 Task: Look for products from Mountain High only.
Action: Mouse pressed left at (22, 92)
Screenshot: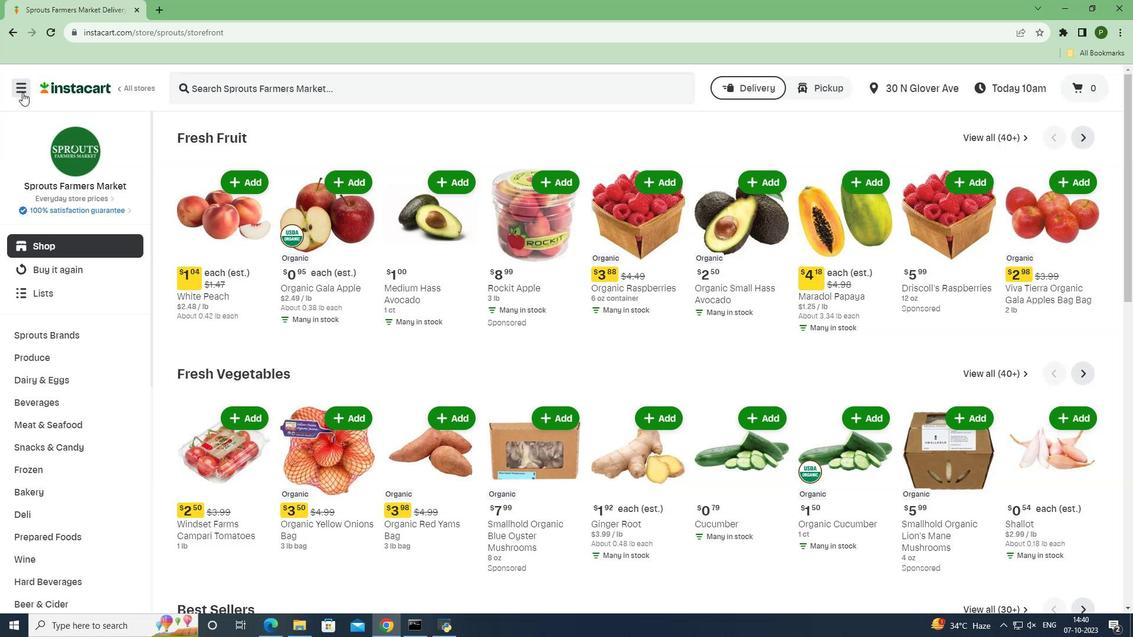 
Action: Mouse moved to (45, 310)
Screenshot: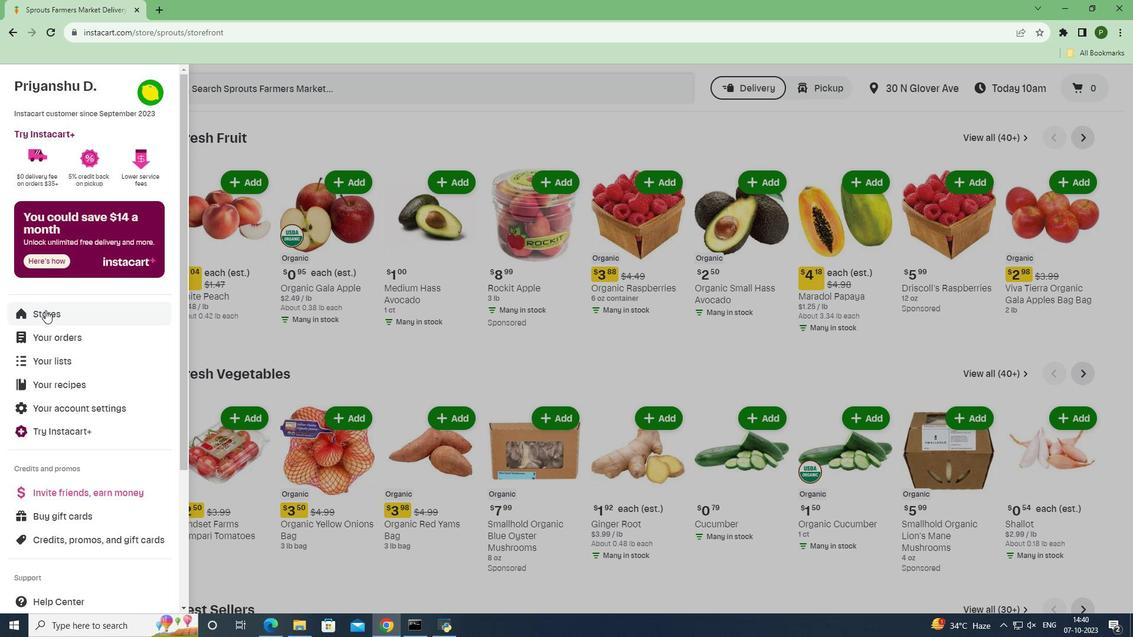 
Action: Mouse pressed left at (45, 310)
Screenshot: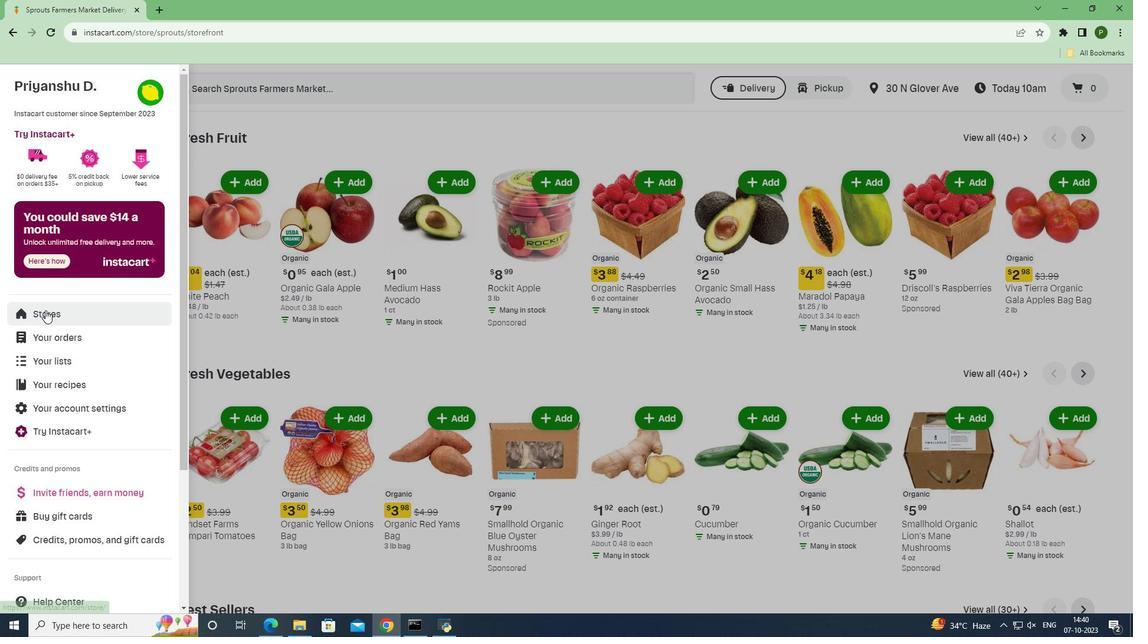 
Action: Mouse moved to (257, 128)
Screenshot: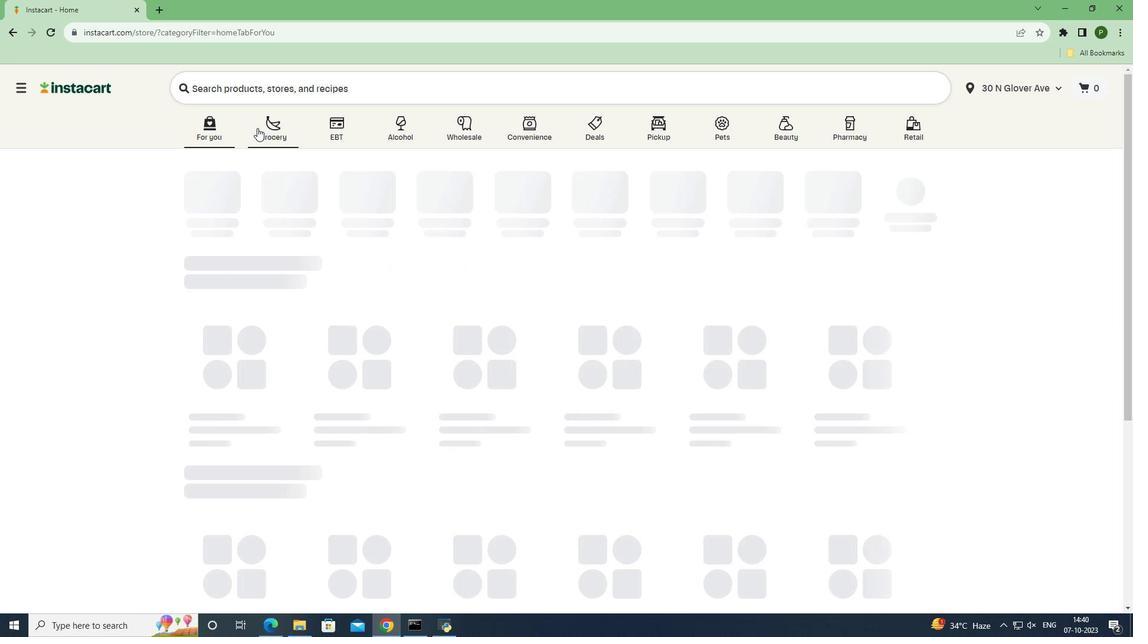 
Action: Mouse pressed left at (257, 128)
Screenshot: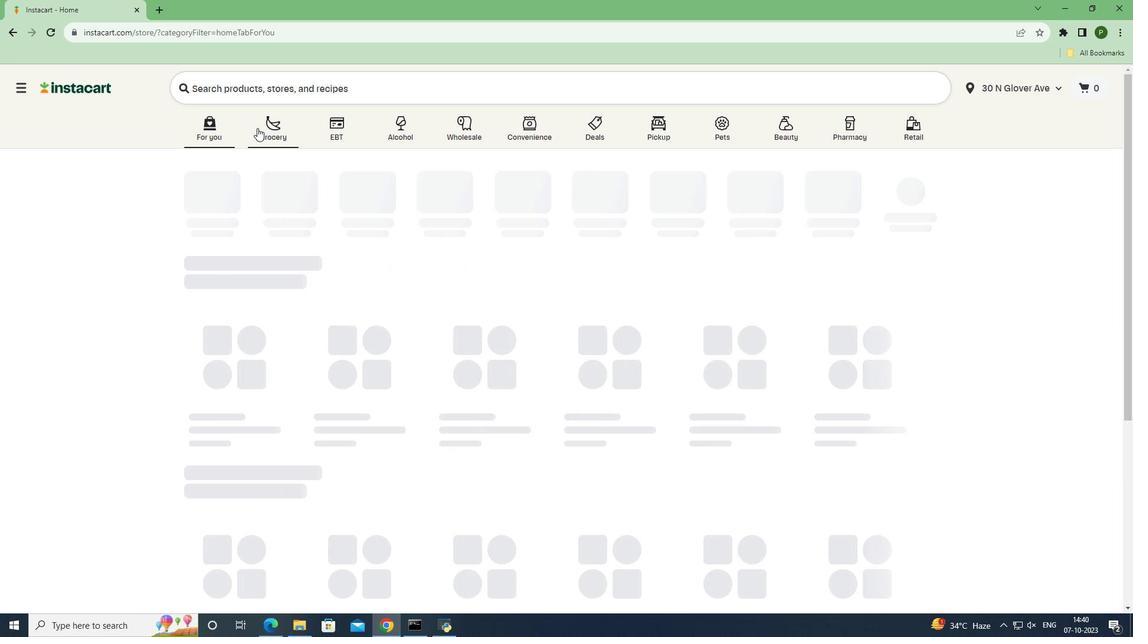 
Action: Mouse moved to (480, 279)
Screenshot: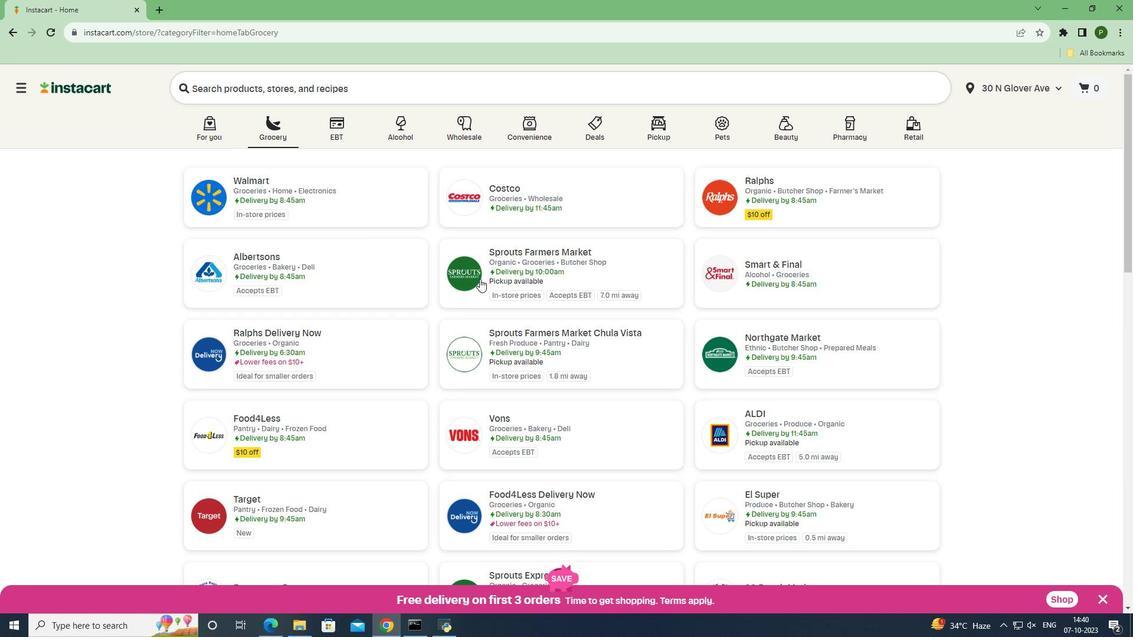 
Action: Mouse pressed left at (480, 279)
Screenshot: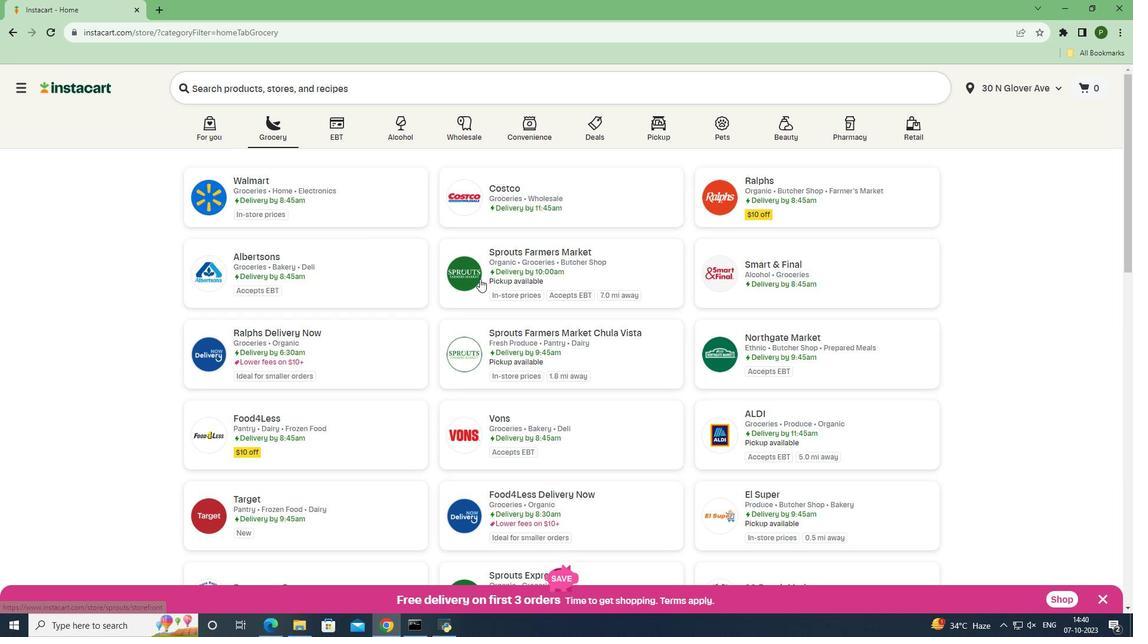 
Action: Mouse moved to (128, 378)
Screenshot: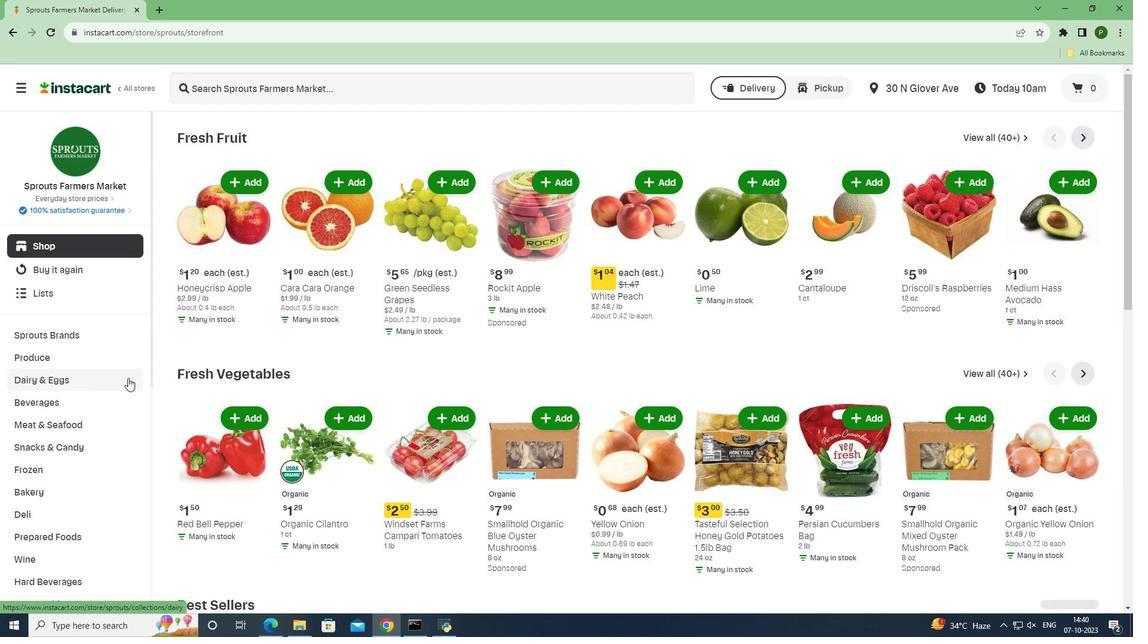 
Action: Mouse pressed left at (128, 378)
Screenshot: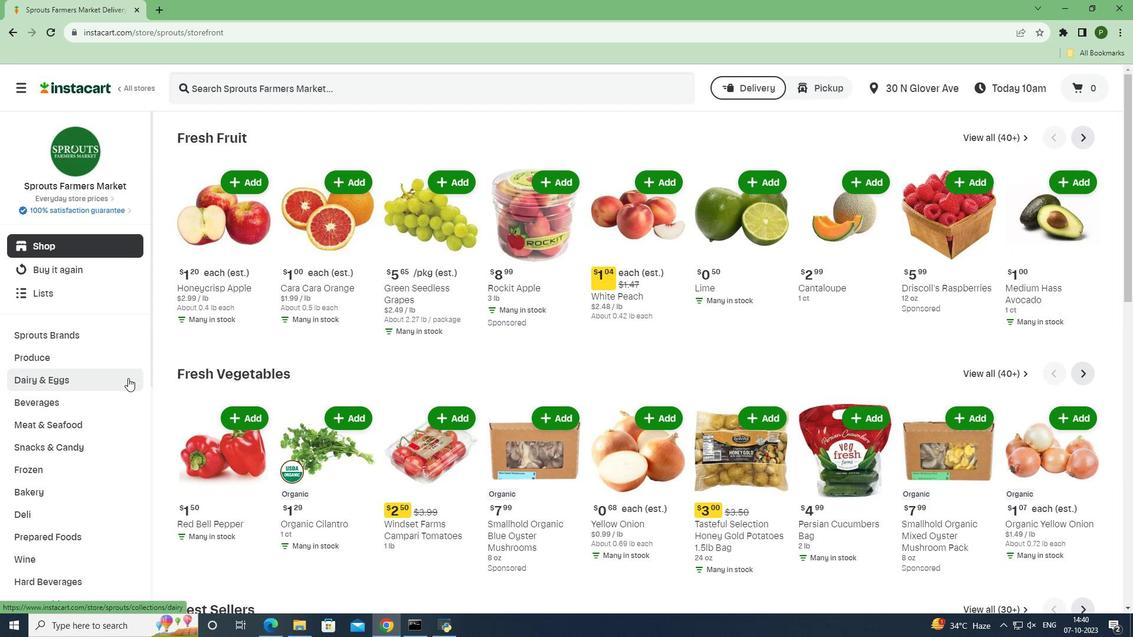 
Action: Mouse moved to (72, 467)
Screenshot: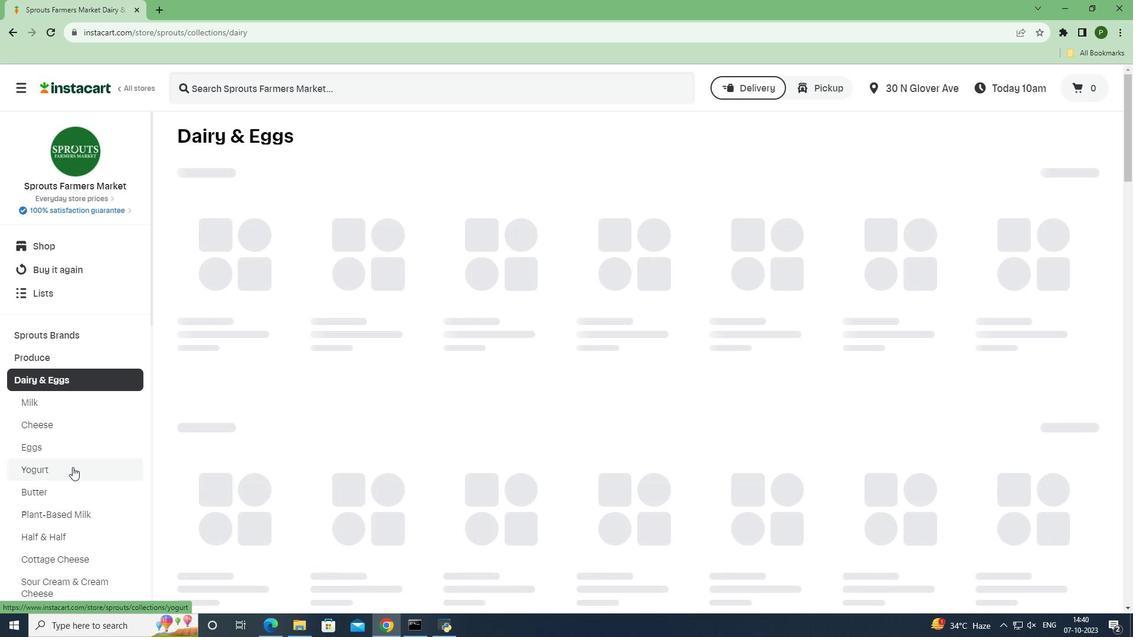 
Action: Mouse pressed left at (72, 467)
Screenshot: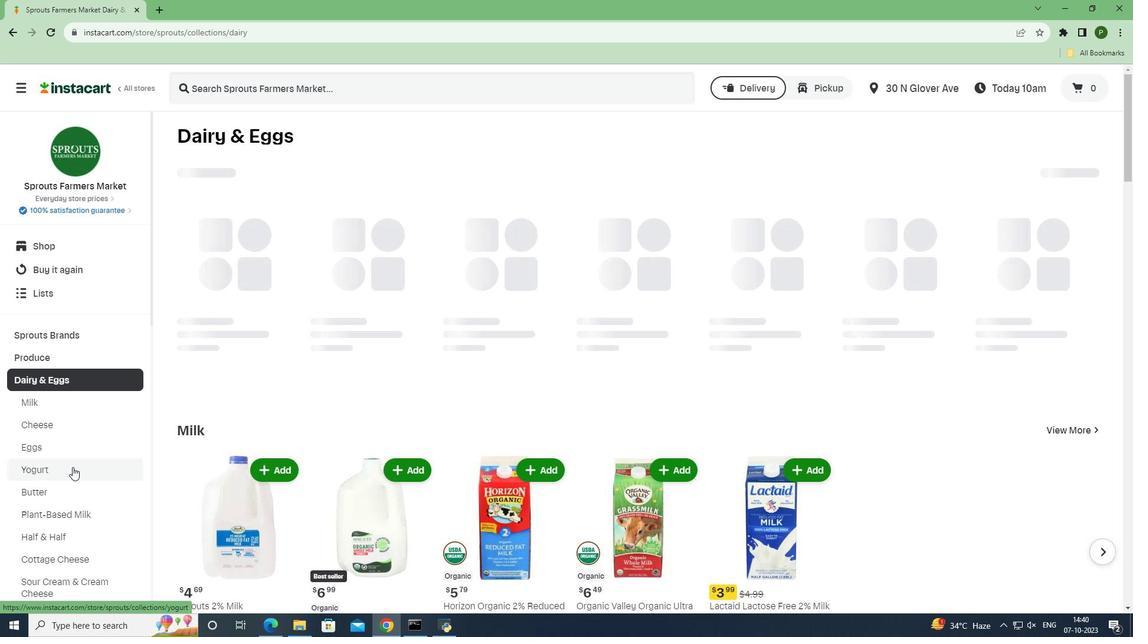 
Action: Mouse moved to (403, 225)
Screenshot: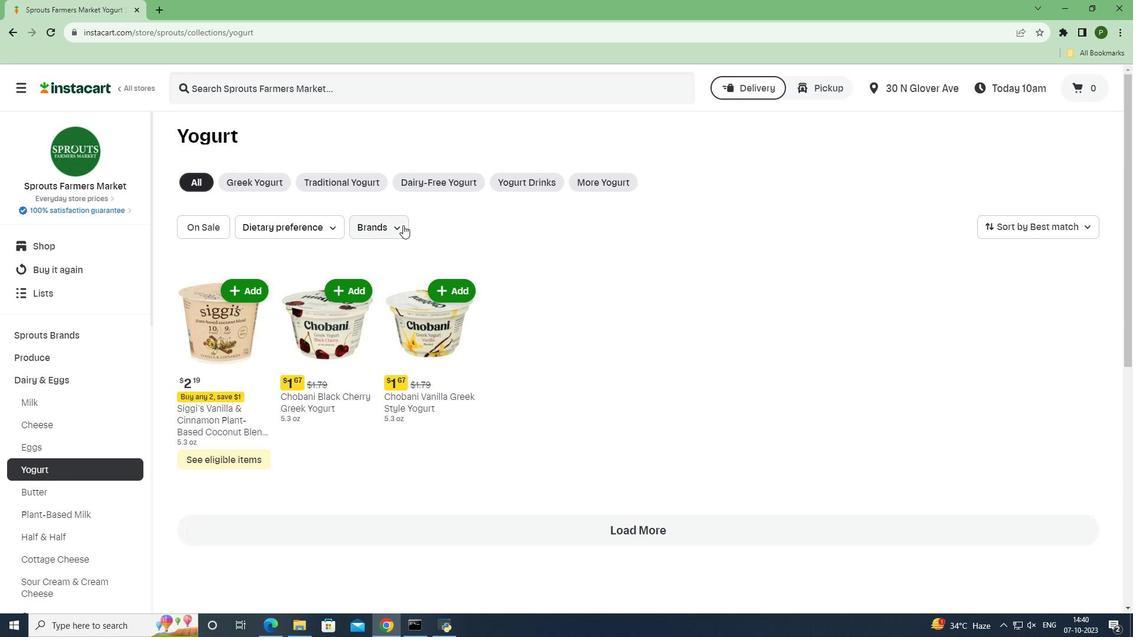 
Action: Mouse pressed left at (403, 225)
Screenshot: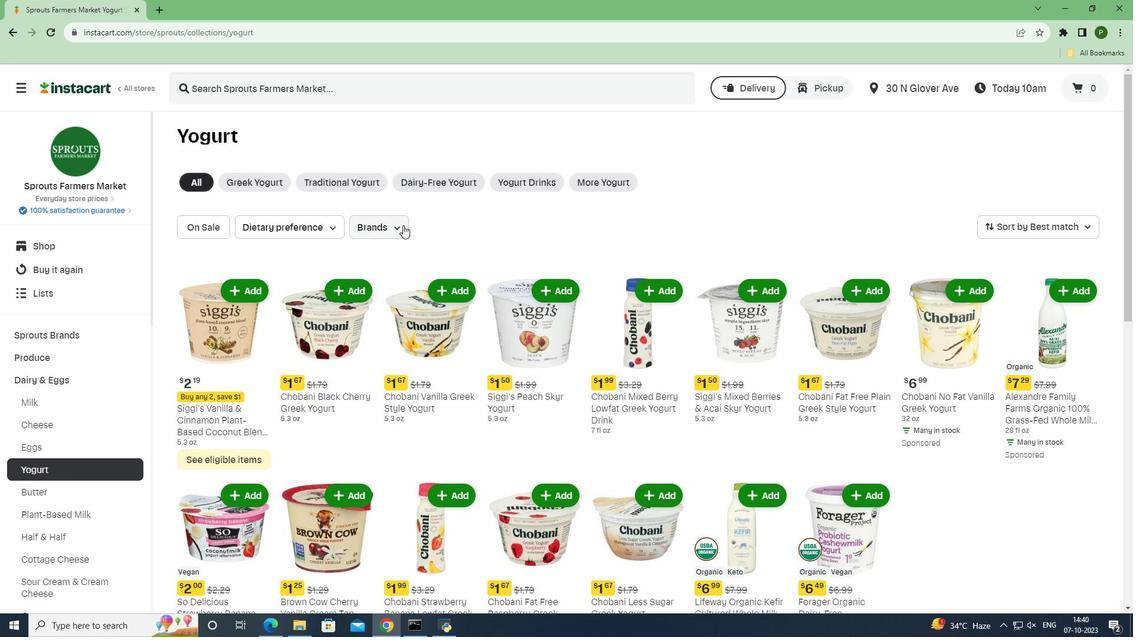 
Action: Mouse moved to (438, 321)
Screenshot: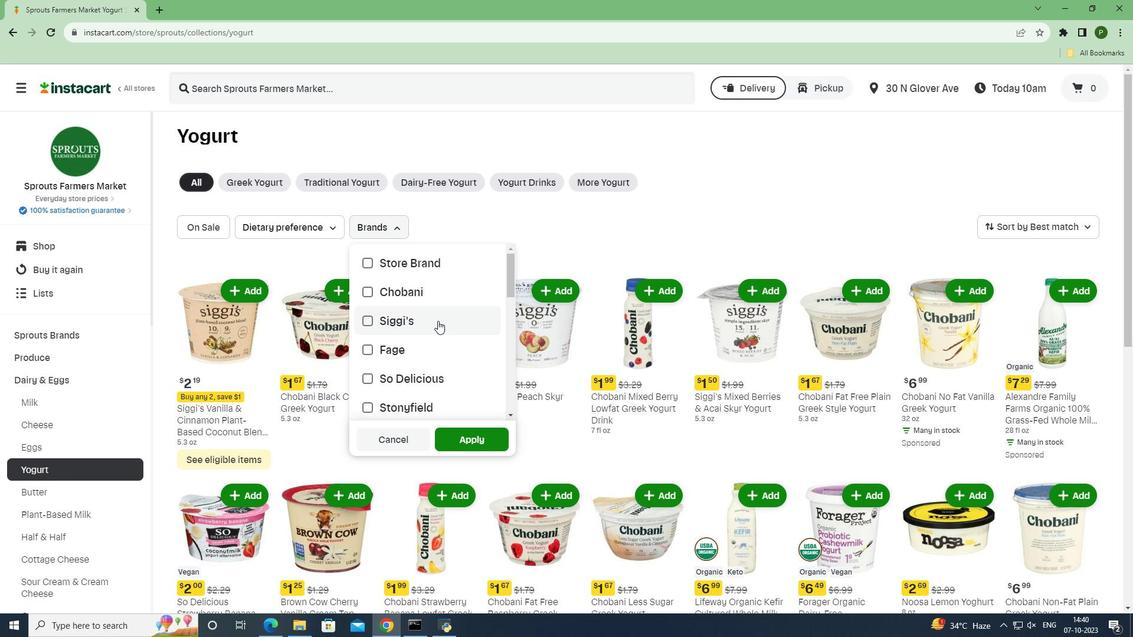
Action: Mouse scrolled (438, 320) with delta (0, 0)
Screenshot: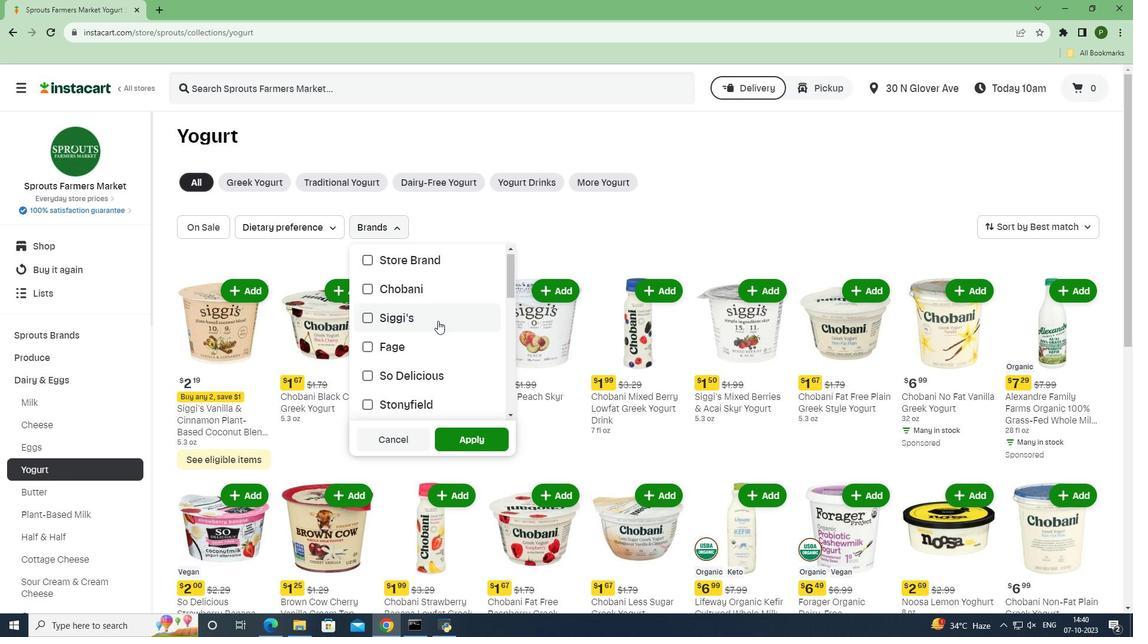 
Action: Mouse scrolled (438, 320) with delta (0, 0)
Screenshot: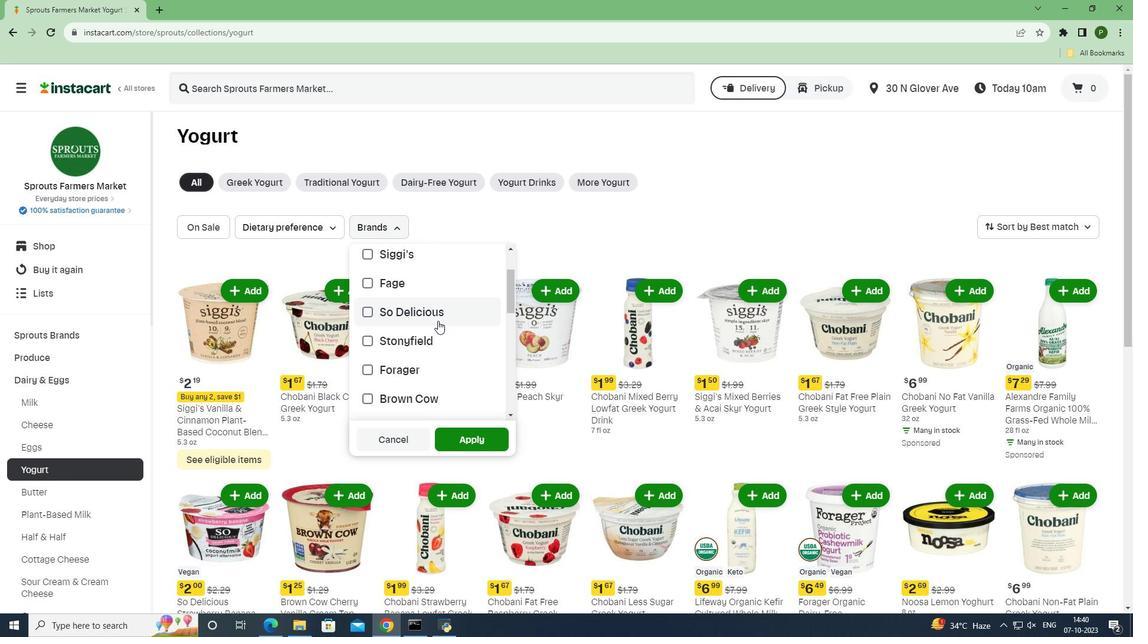 
Action: Mouse scrolled (438, 320) with delta (0, 0)
Screenshot: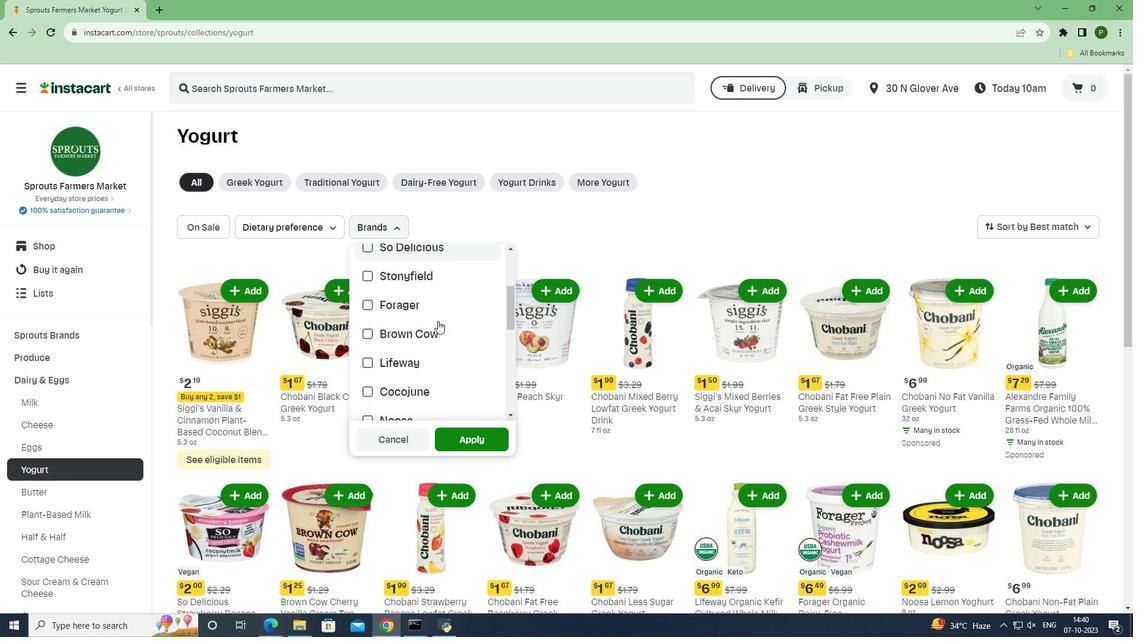 
Action: Mouse scrolled (438, 320) with delta (0, 0)
Screenshot: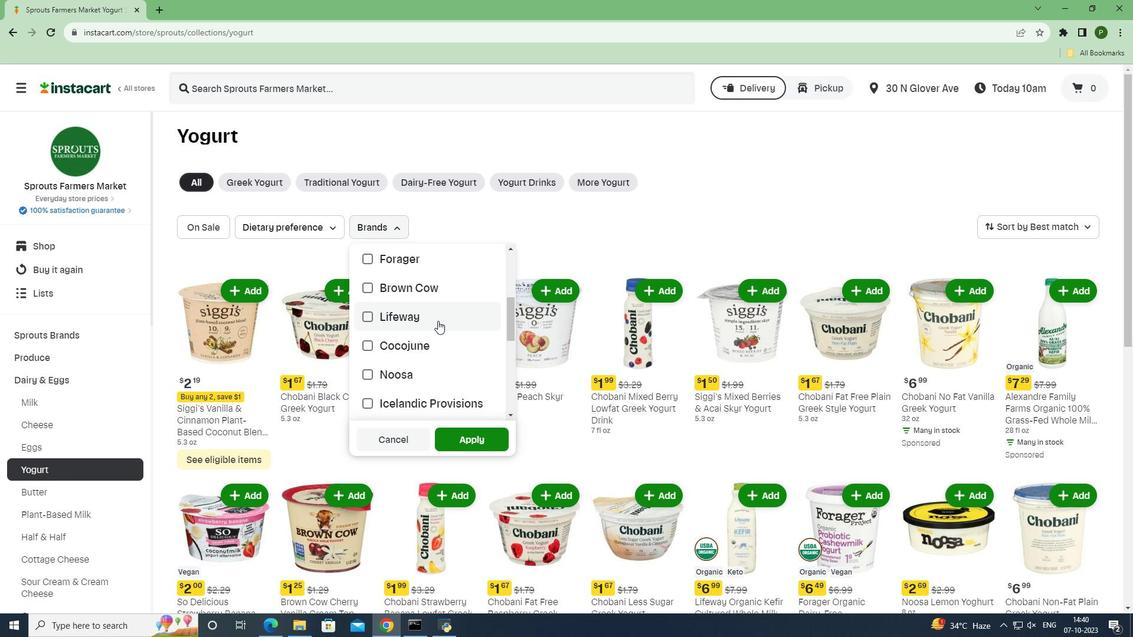 
Action: Mouse scrolled (438, 320) with delta (0, 0)
Screenshot: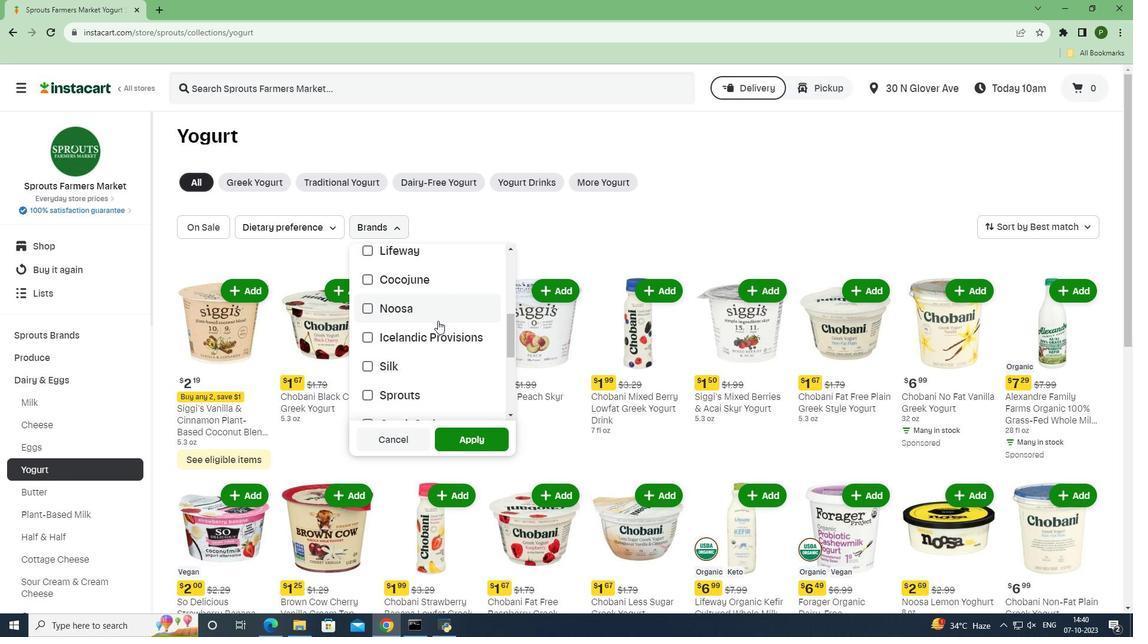 
Action: Mouse scrolled (438, 320) with delta (0, 0)
Screenshot: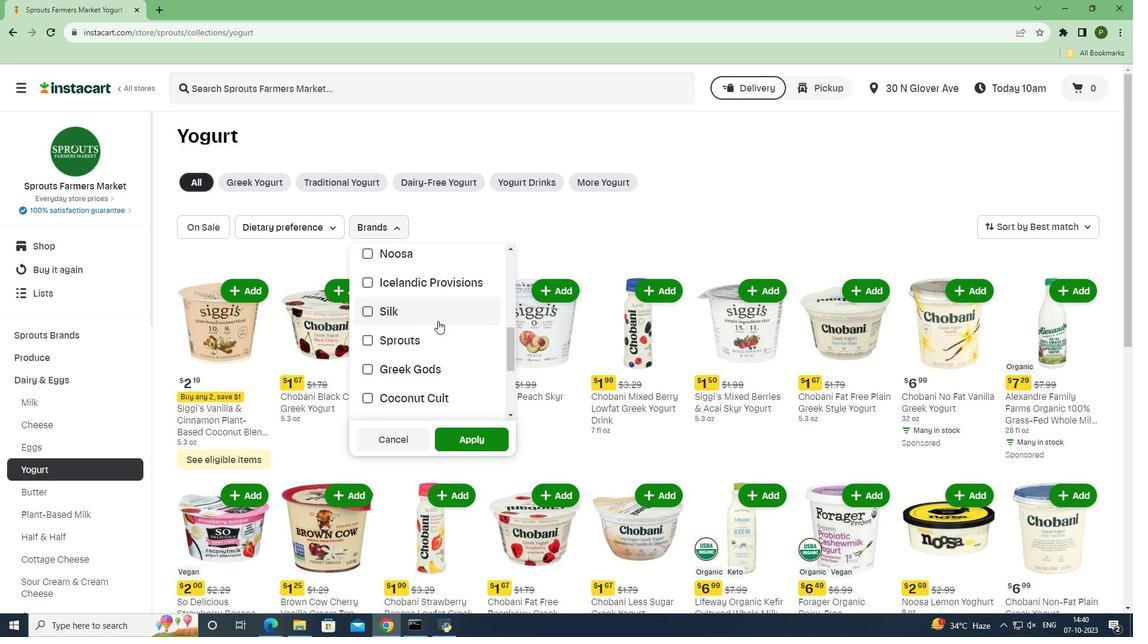 
Action: Mouse scrolled (438, 320) with delta (0, 0)
Screenshot: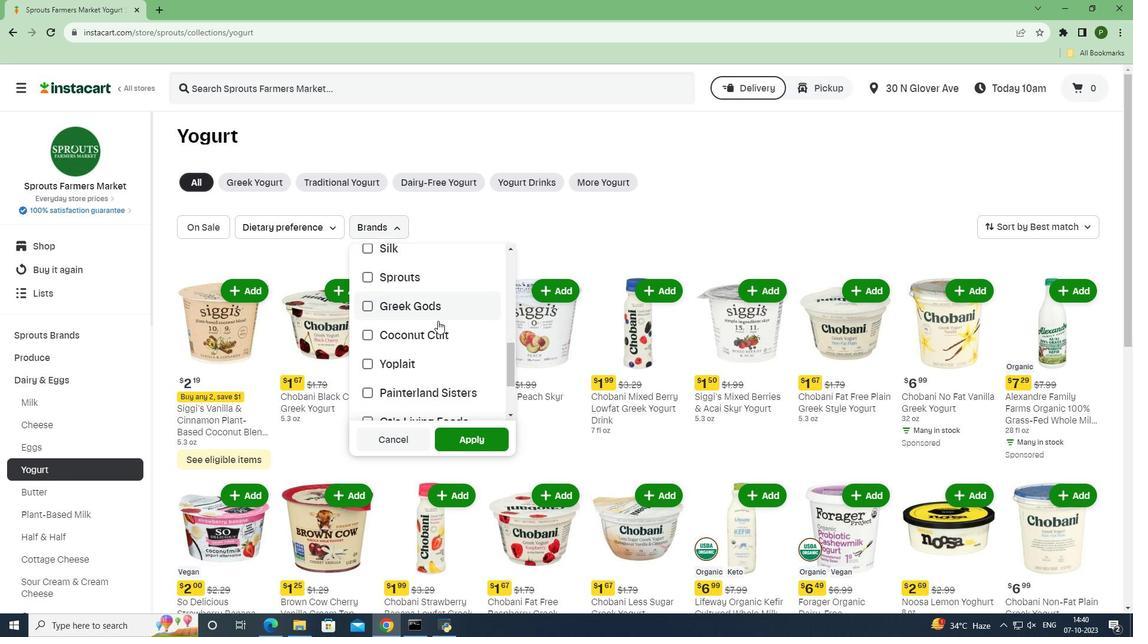 
Action: Mouse scrolled (438, 320) with delta (0, 0)
Screenshot: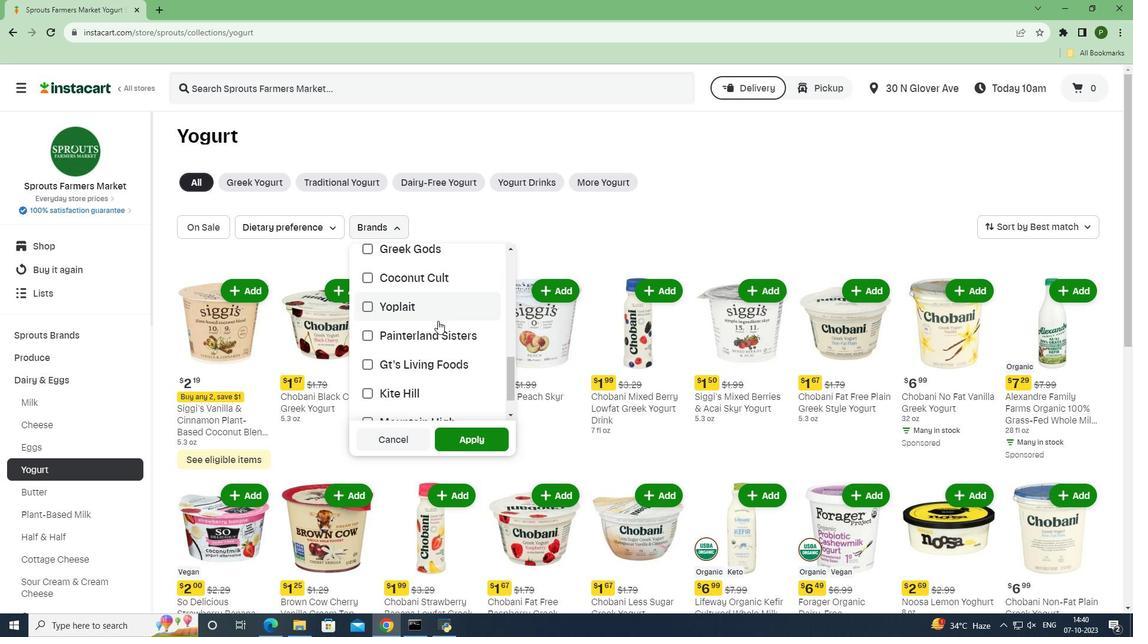 
Action: Mouse moved to (407, 376)
Screenshot: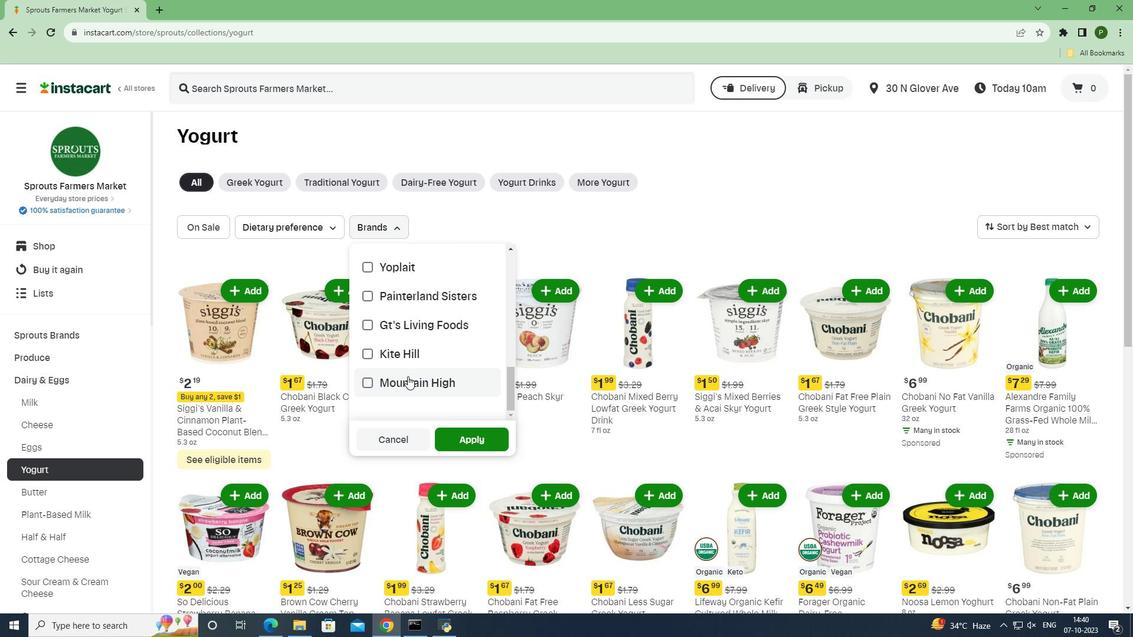 
Action: Mouse pressed left at (407, 376)
Screenshot: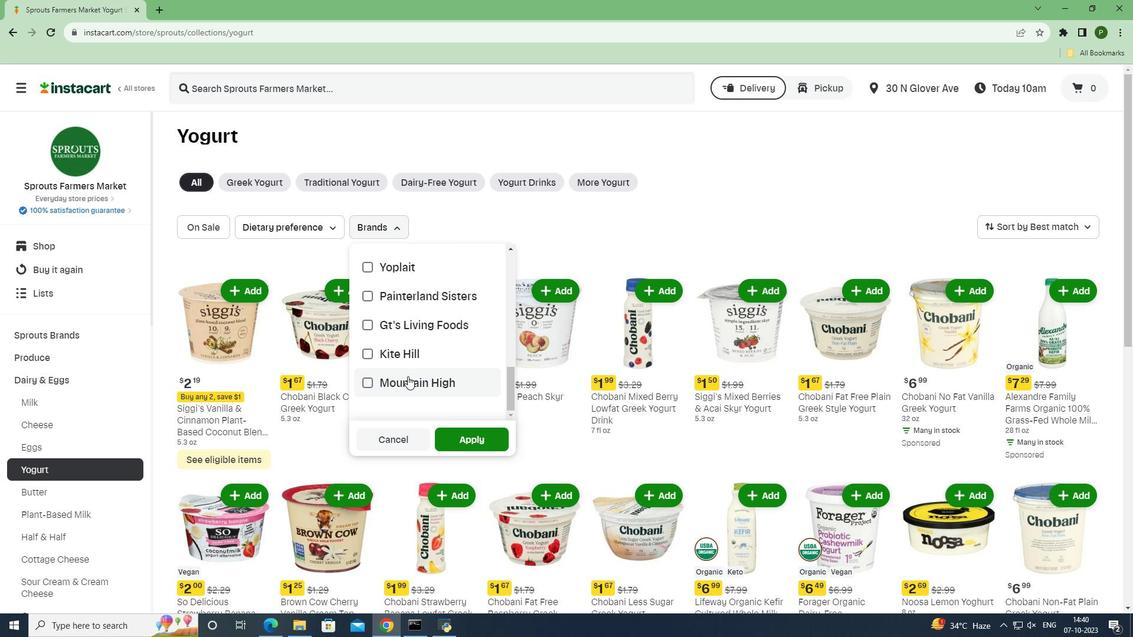 
Action: Mouse moved to (455, 435)
Screenshot: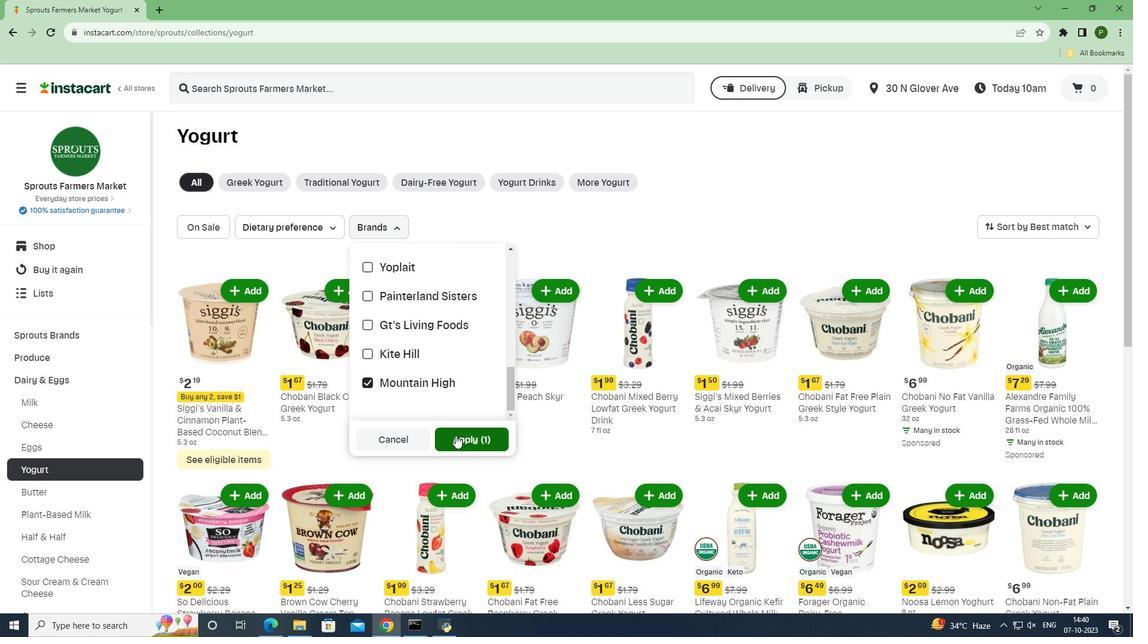 
Action: Mouse pressed left at (455, 435)
Screenshot: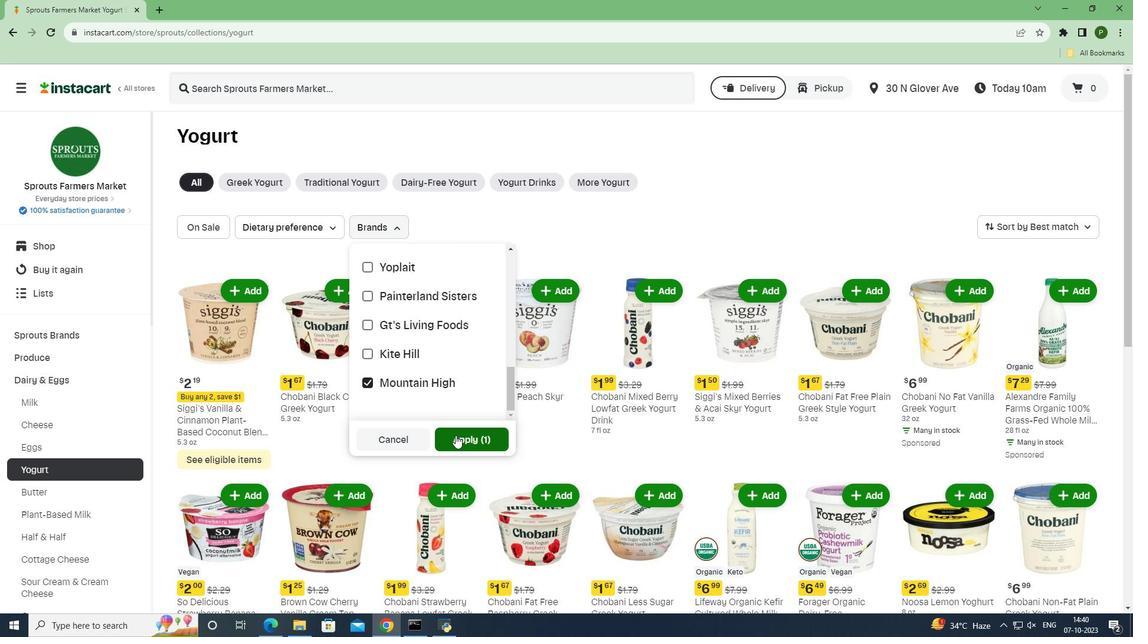 
Action: Mouse moved to (621, 347)
Screenshot: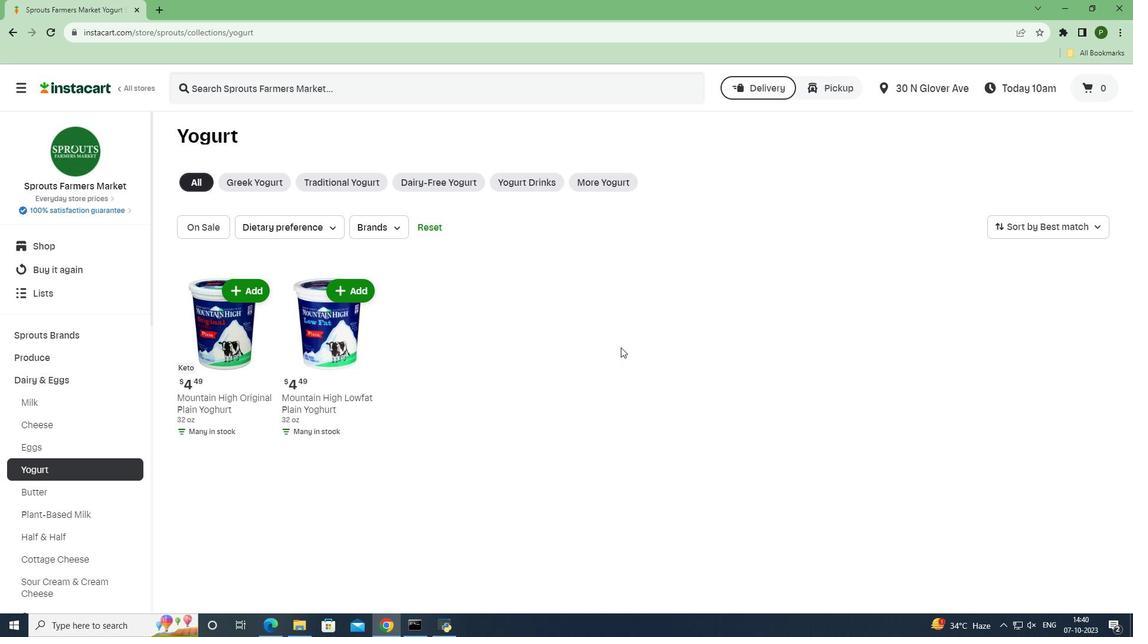 
